 Task: Create a due date automation trigger when advanced on, on the wednesday of the week before a card is due add basic without the blue label at 11:00 AM.
Action: Mouse moved to (1253, 94)
Screenshot: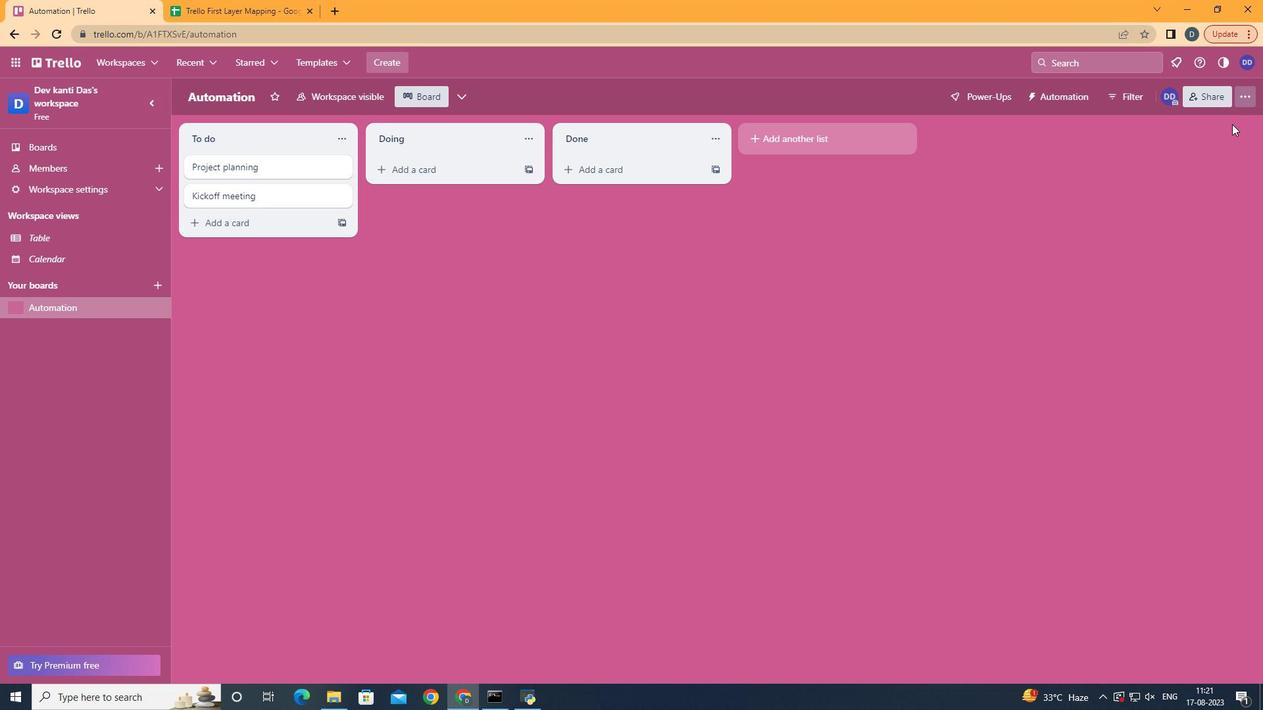 
Action: Mouse pressed left at (1253, 94)
Screenshot: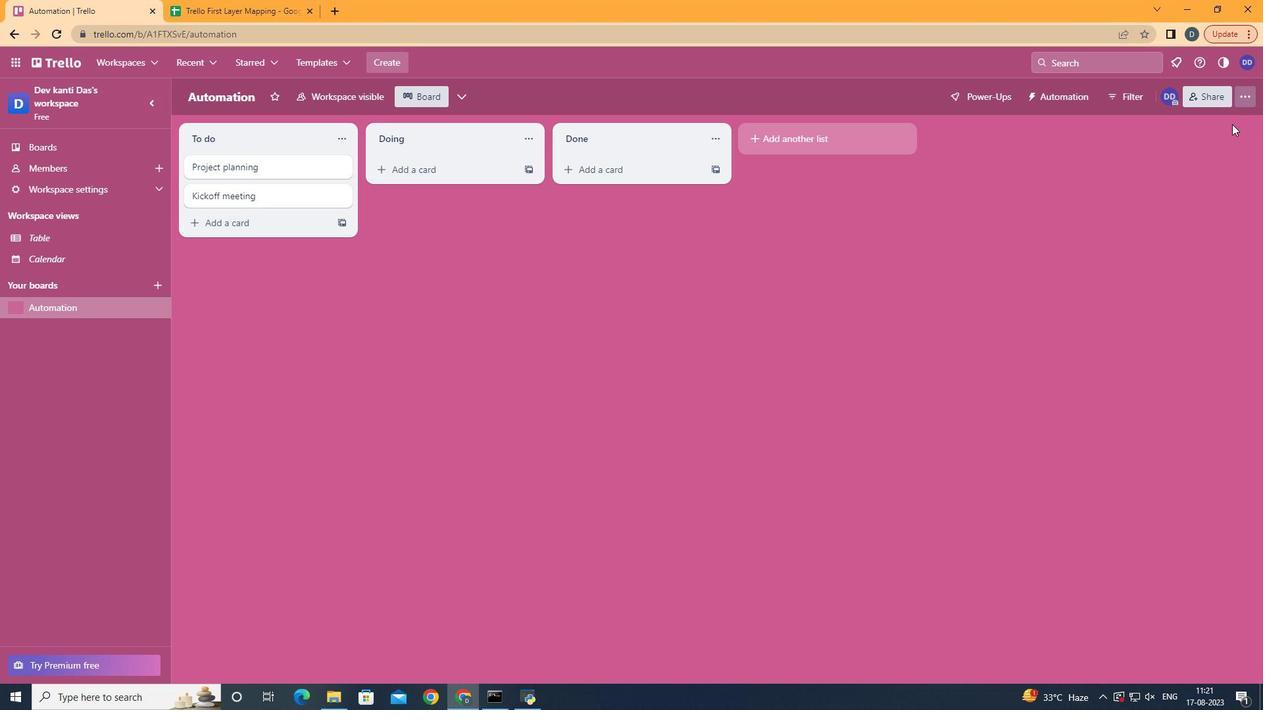 
Action: Mouse moved to (1169, 275)
Screenshot: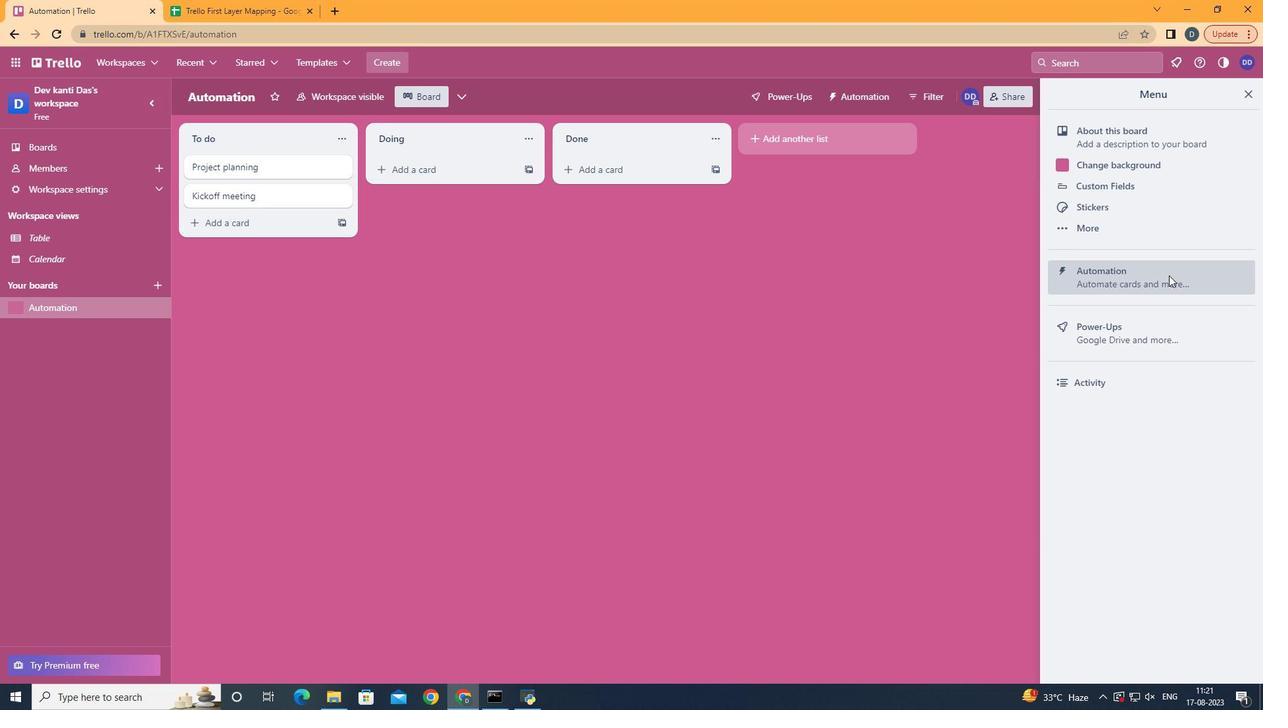 
Action: Mouse pressed left at (1169, 275)
Screenshot: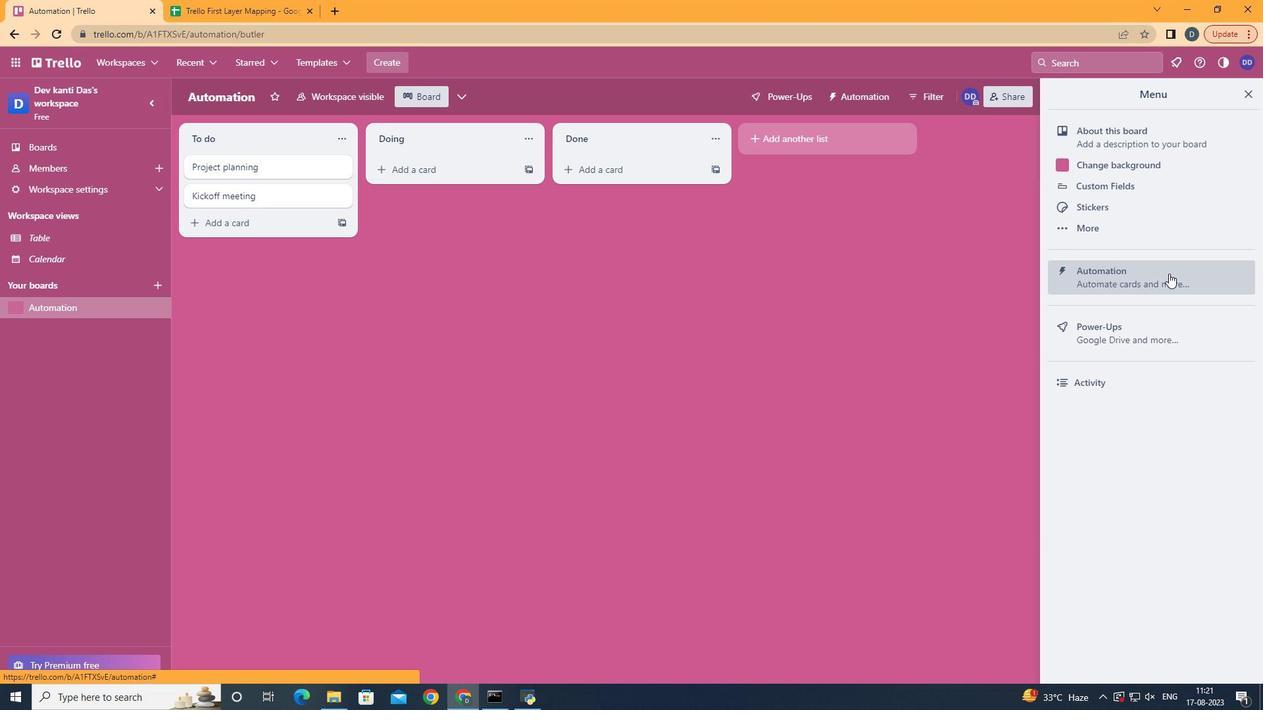 
Action: Mouse moved to (244, 267)
Screenshot: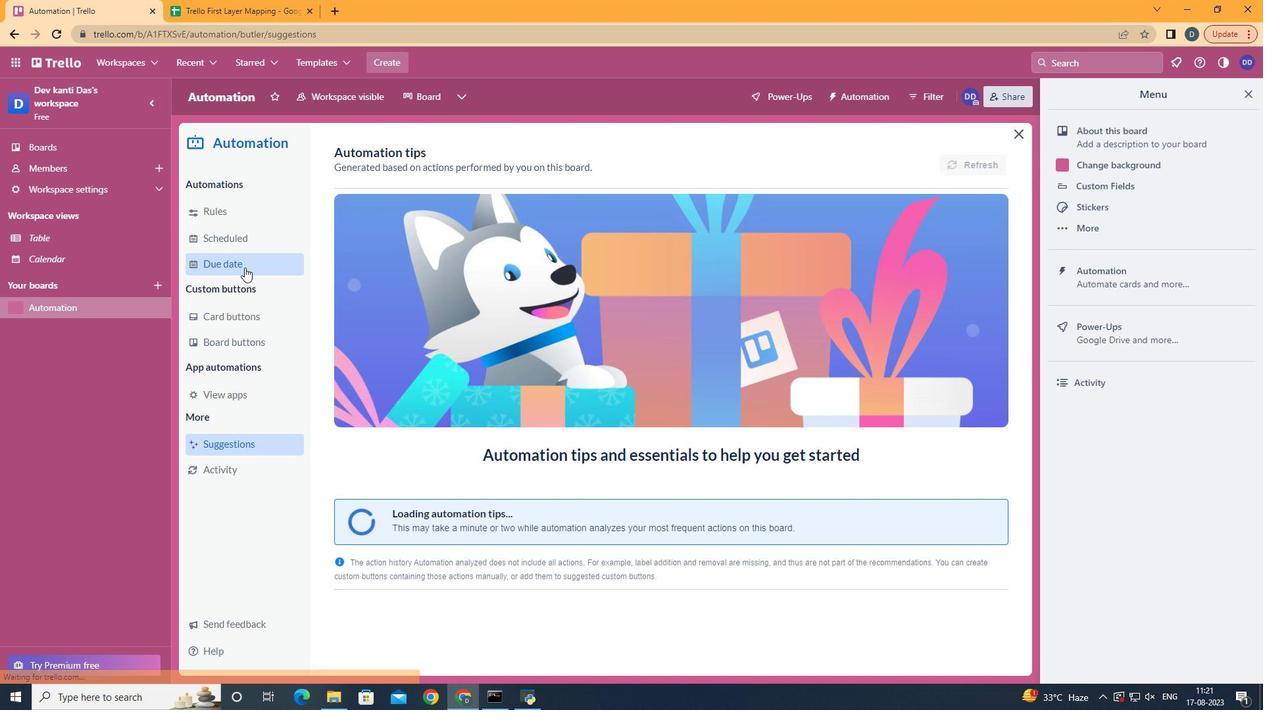 
Action: Mouse pressed left at (244, 267)
Screenshot: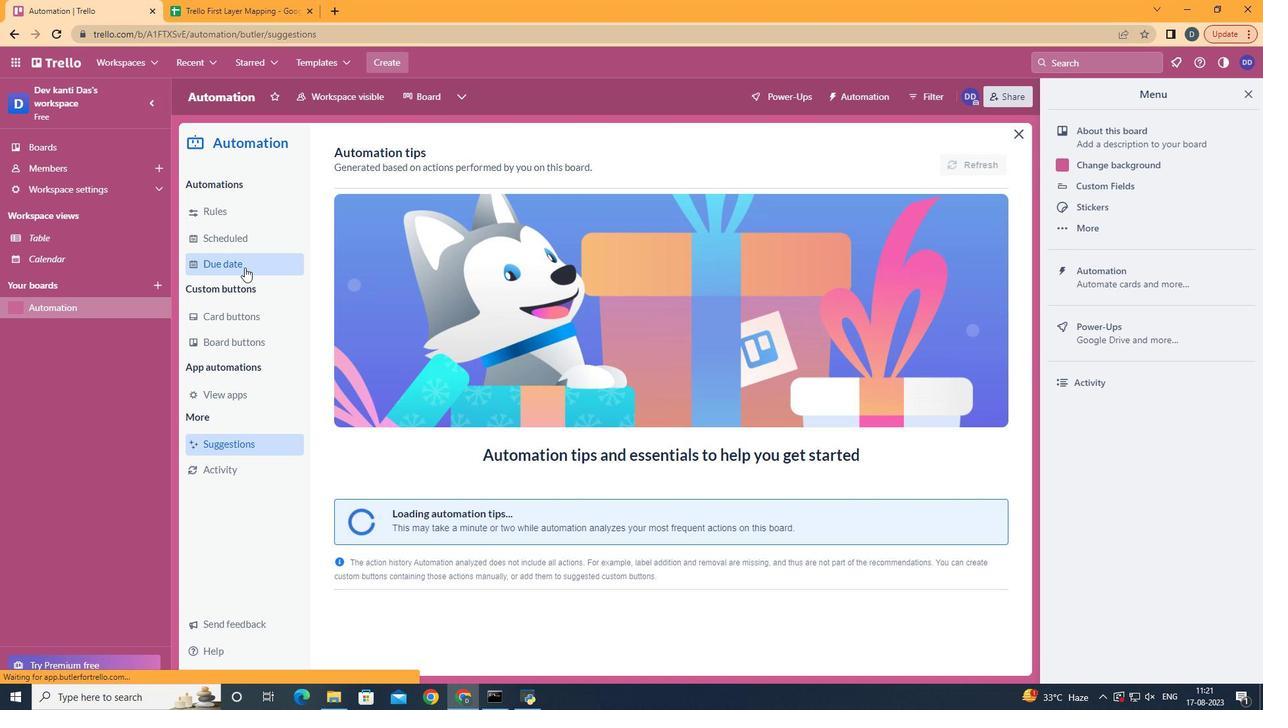 
Action: Mouse moved to (926, 148)
Screenshot: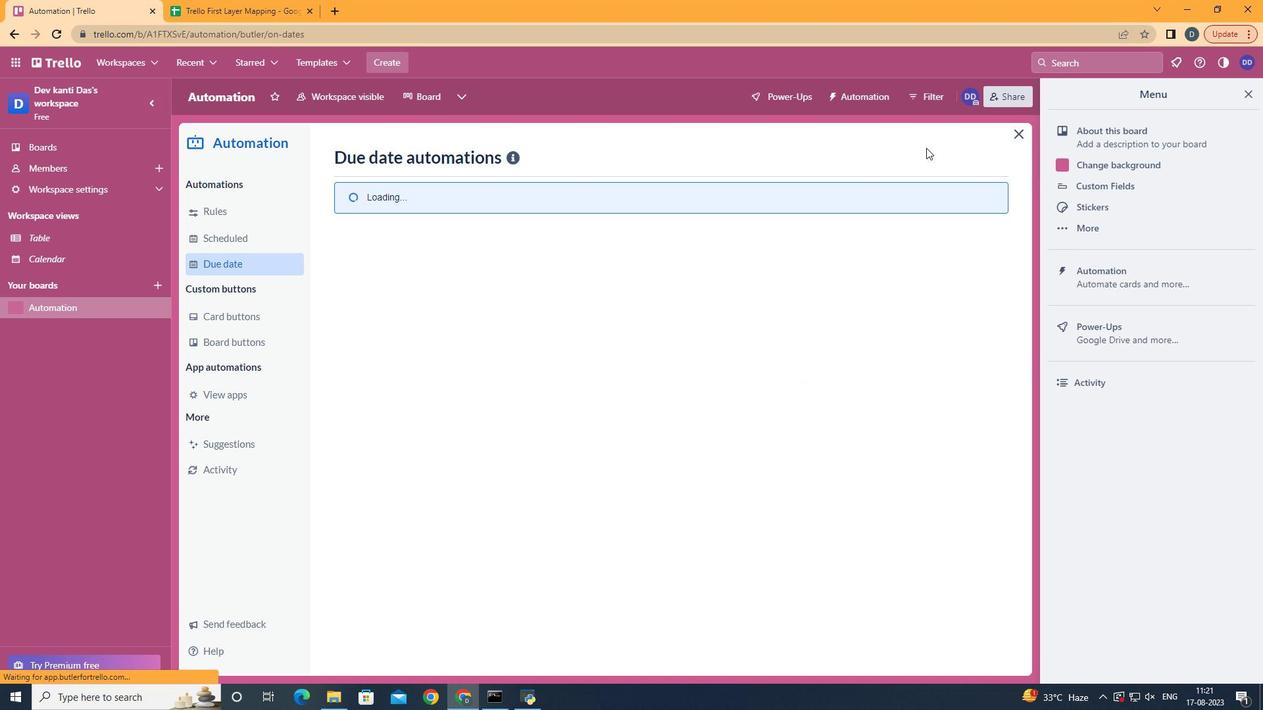 
Action: Mouse pressed left at (926, 148)
Screenshot: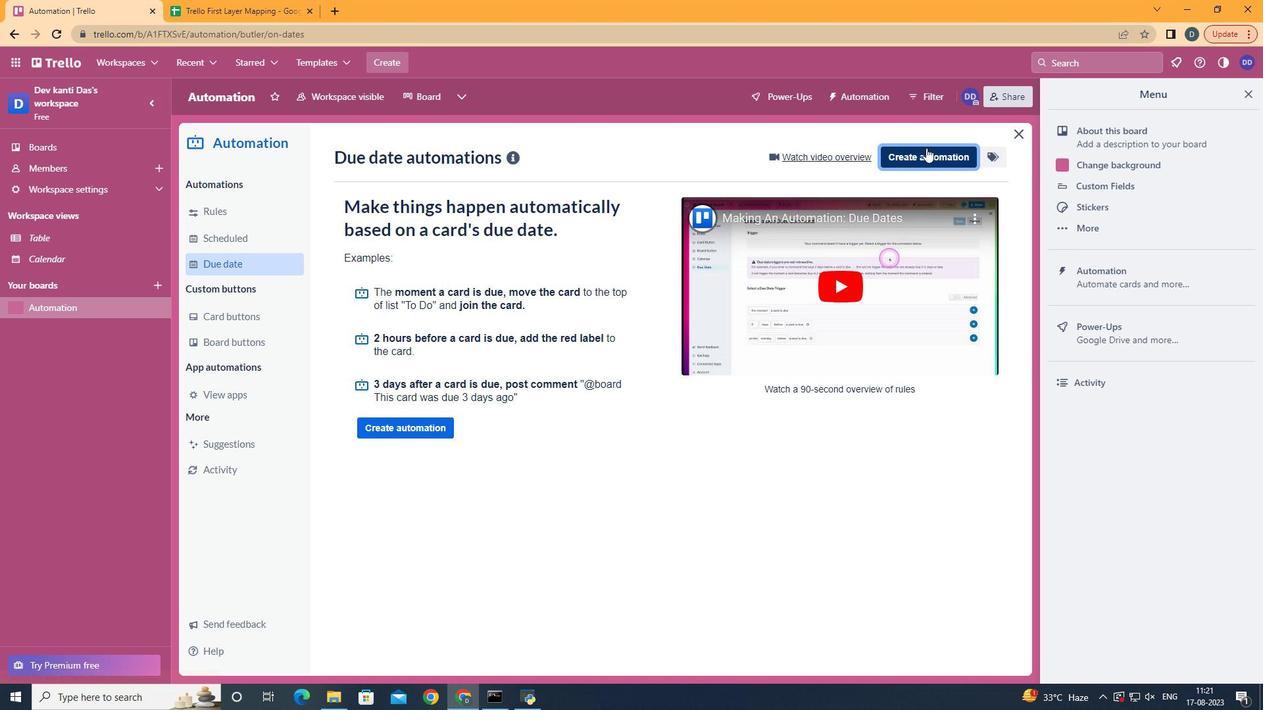 
Action: Mouse moved to (706, 279)
Screenshot: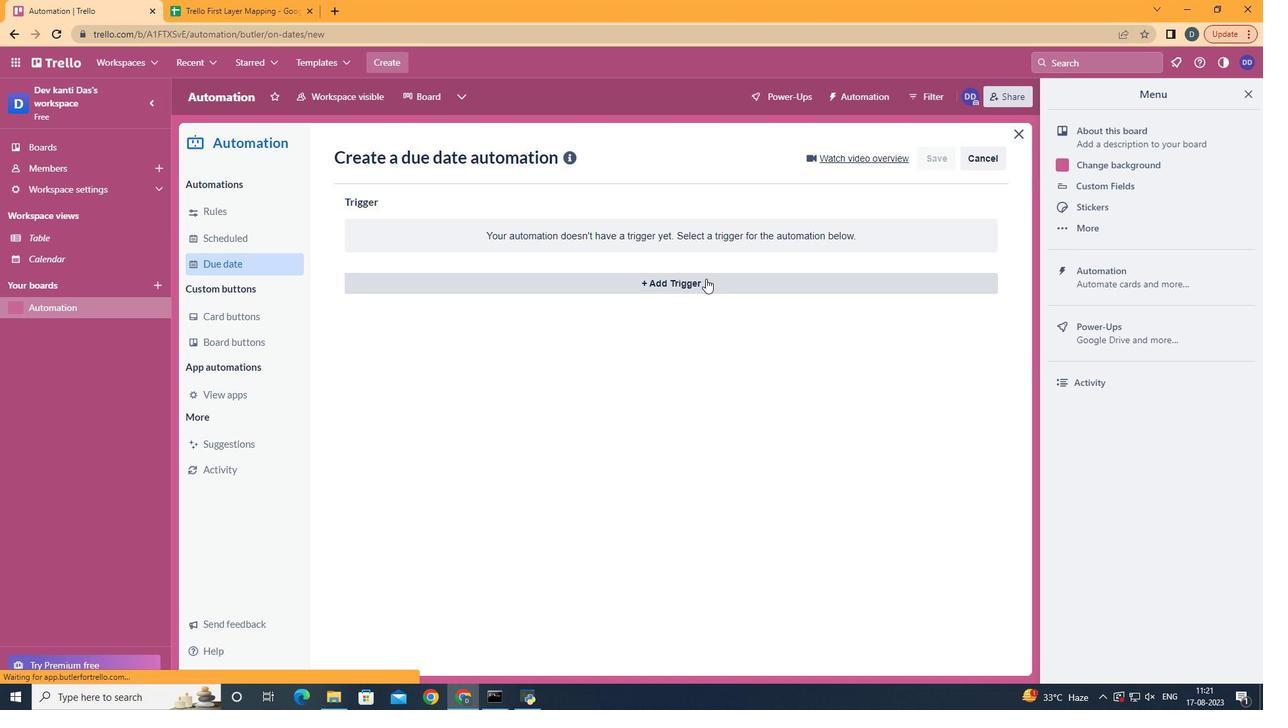 
Action: Mouse pressed left at (706, 279)
Screenshot: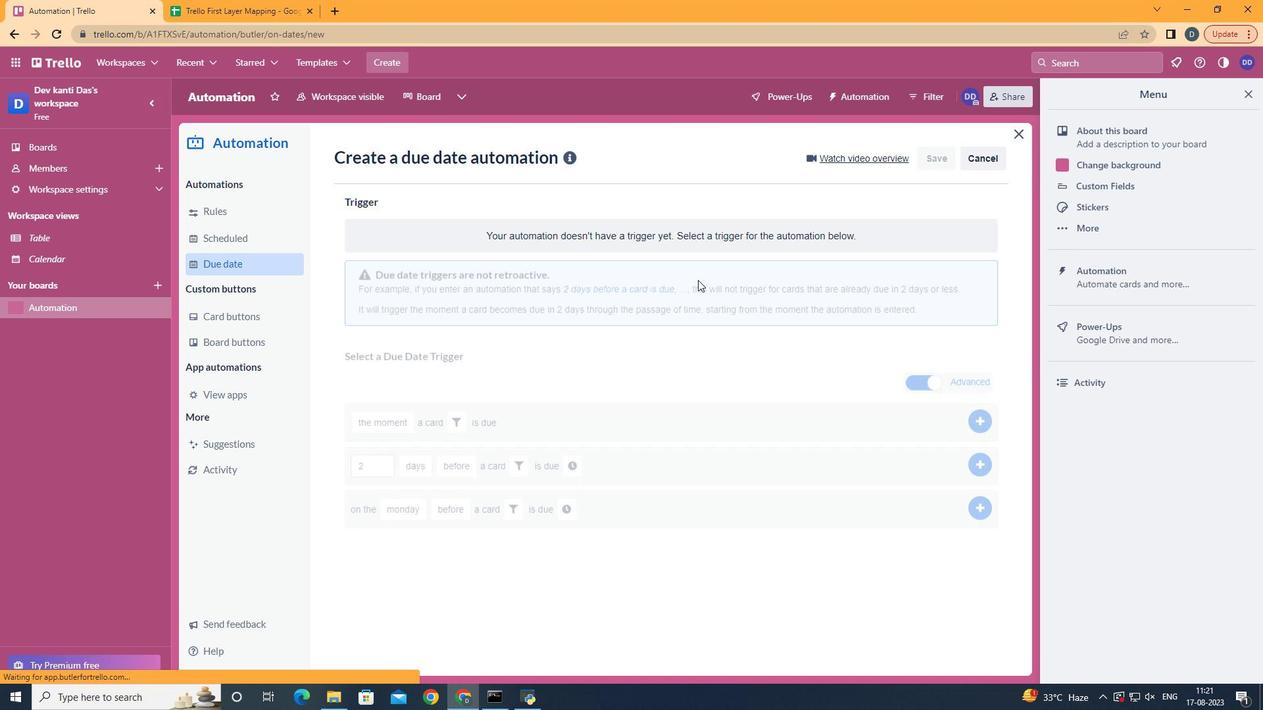 
Action: Mouse moved to (424, 402)
Screenshot: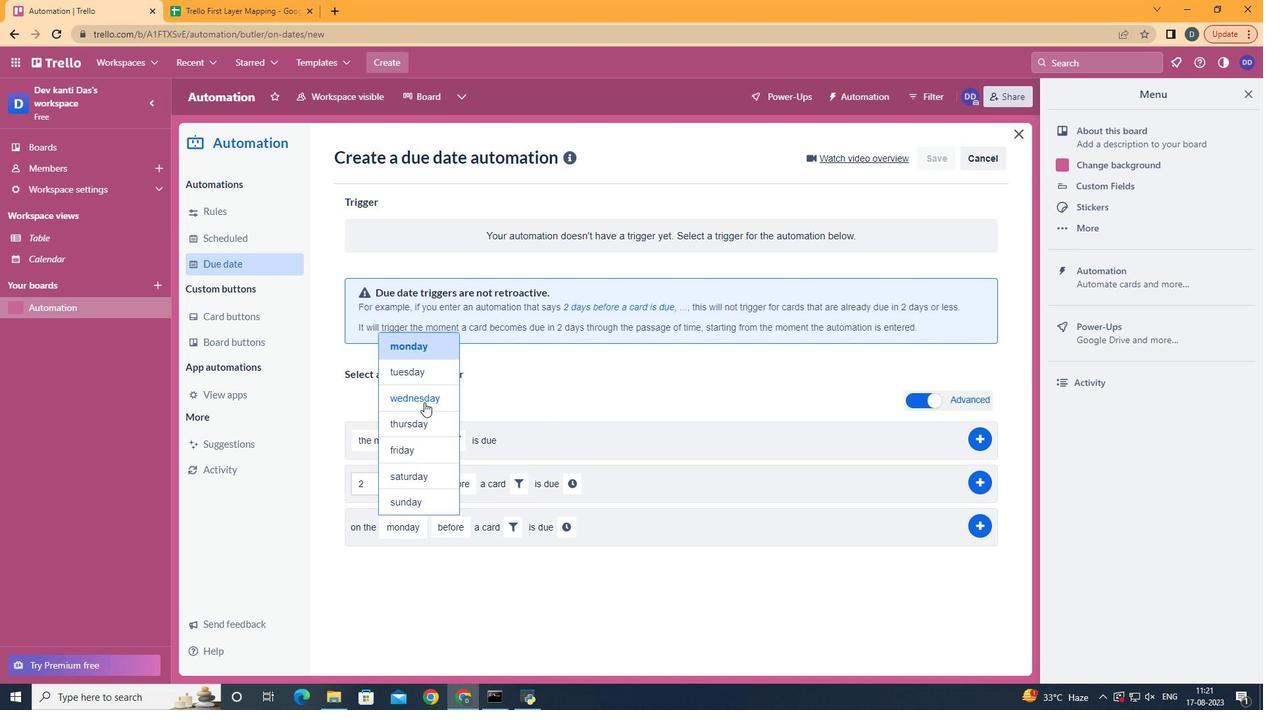 
Action: Mouse pressed left at (424, 402)
Screenshot: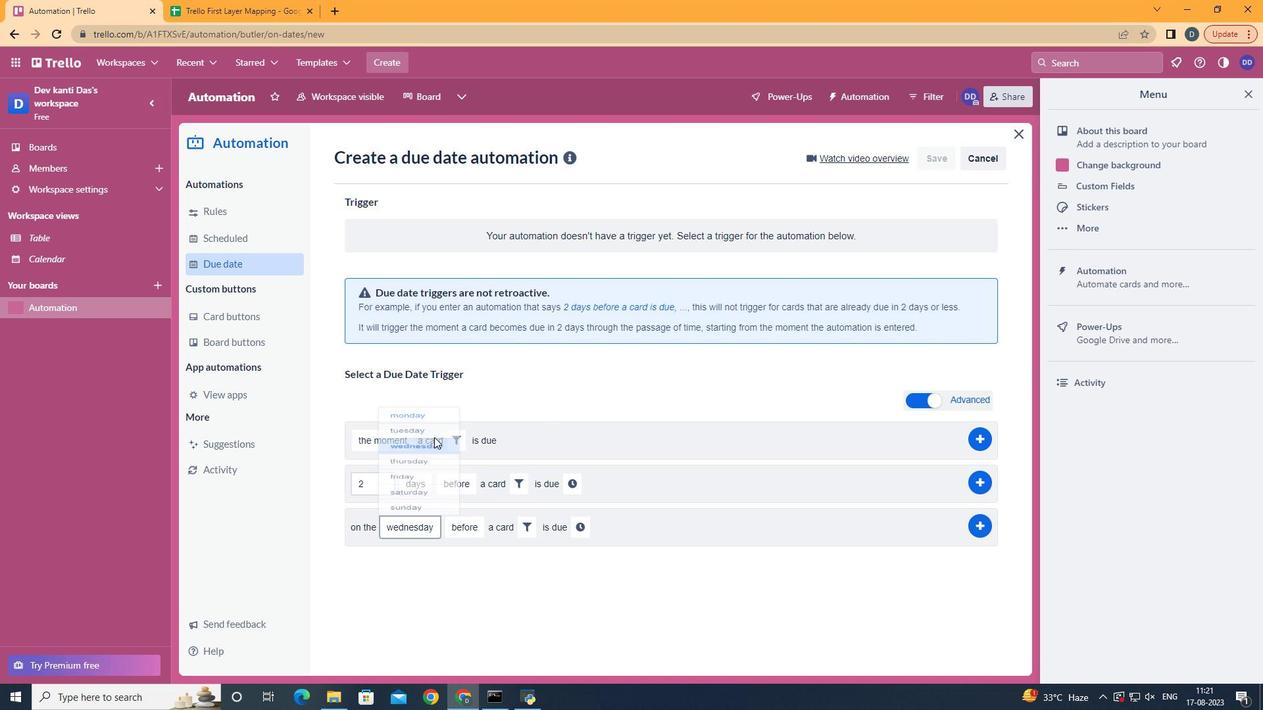 
Action: Mouse moved to (477, 631)
Screenshot: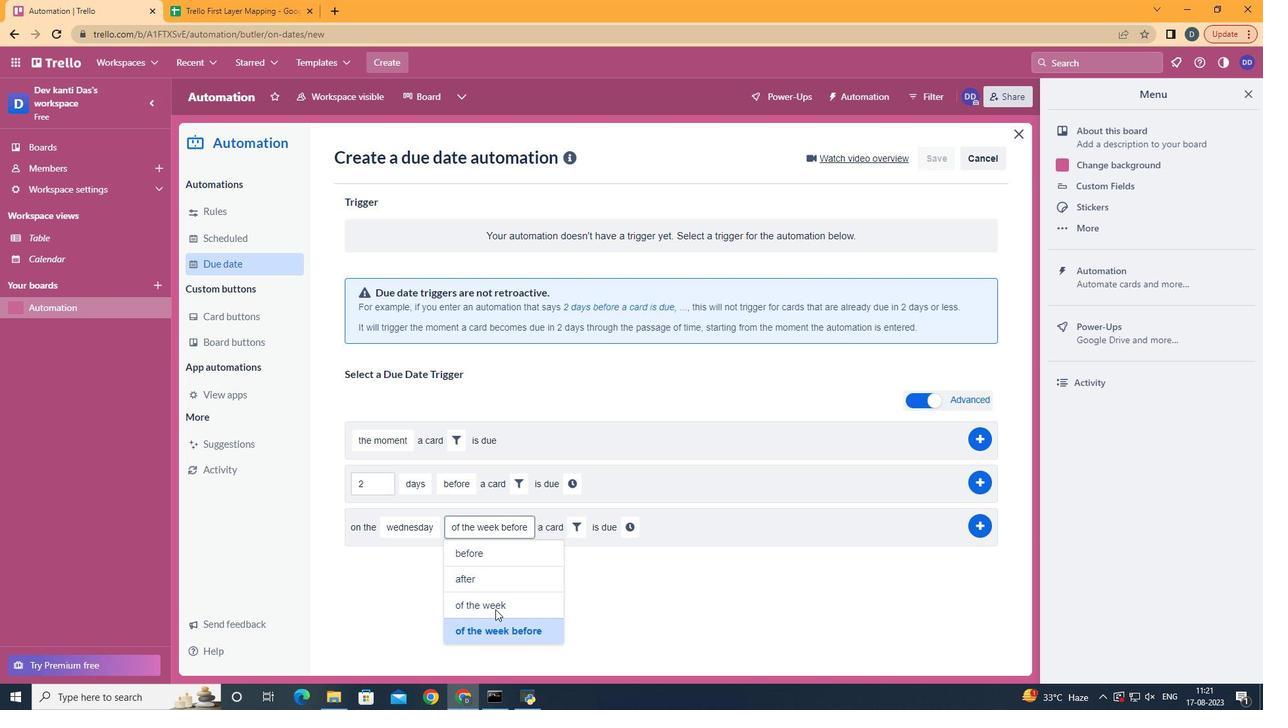 
Action: Mouse pressed left at (477, 631)
Screenshot: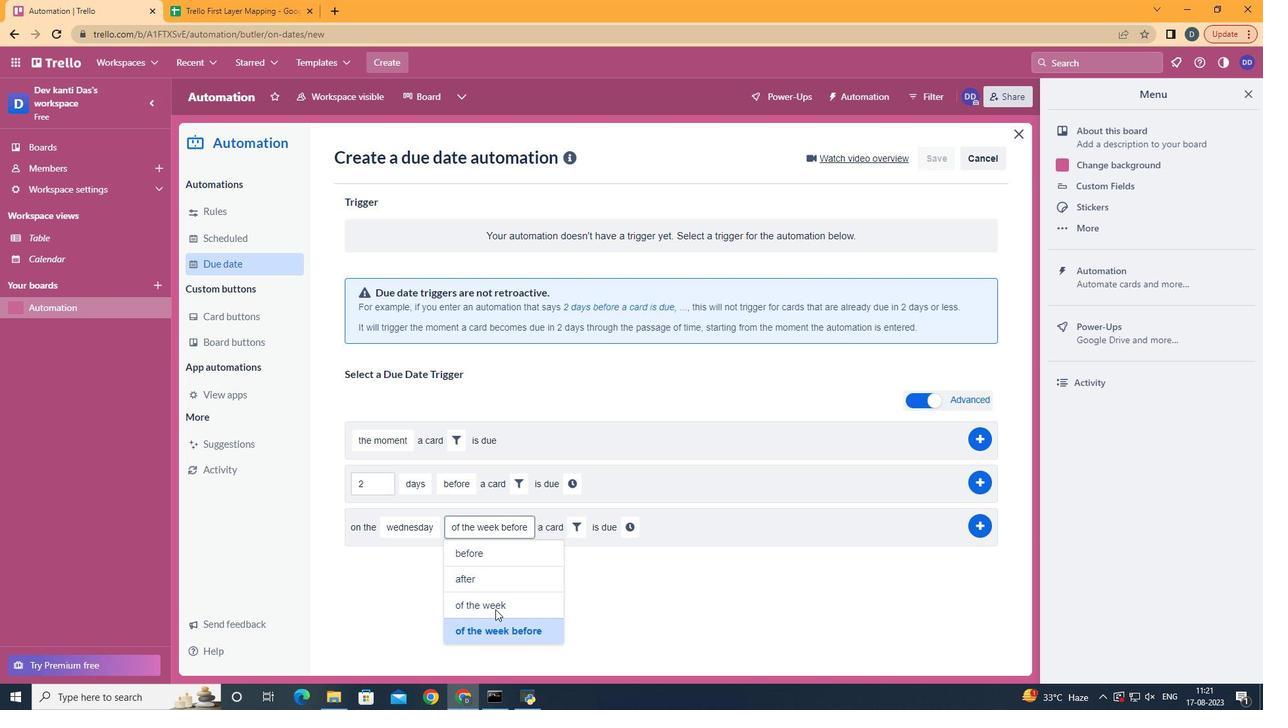 
Action: Mouse moved to (569, 537)
Screenshot: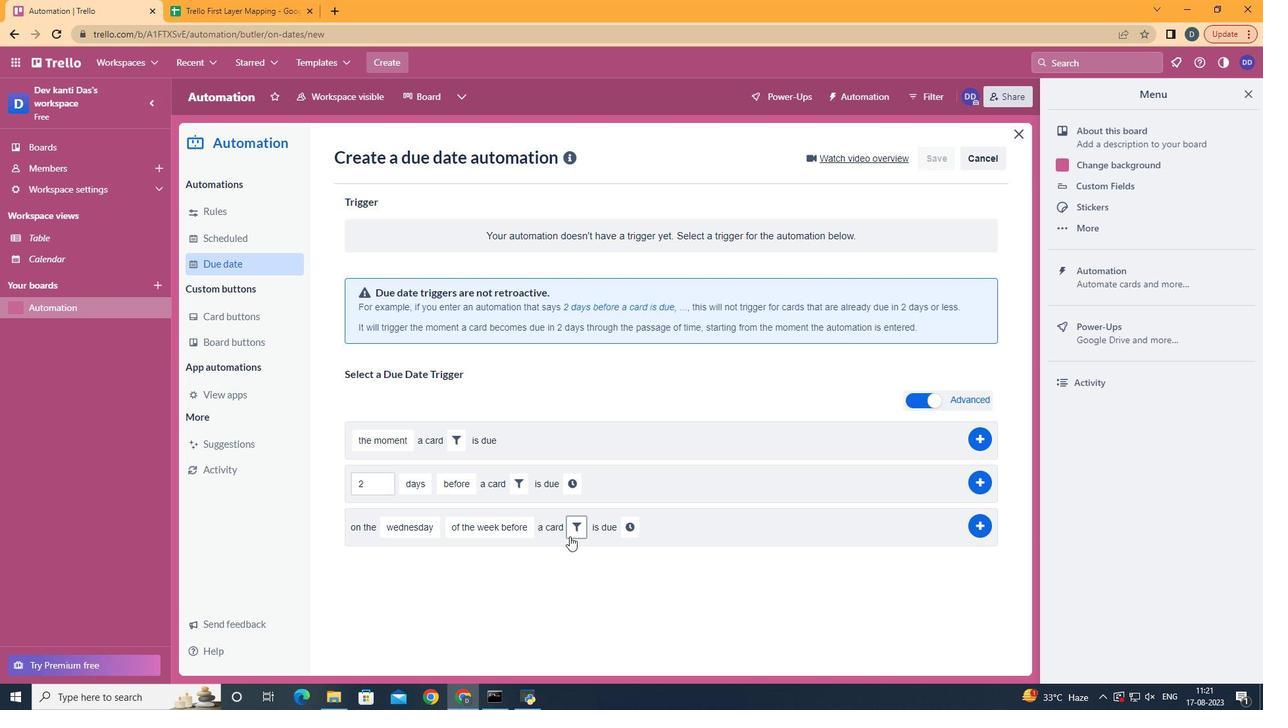 
Action: Mouse pressed left at (569, 537)
Screenshot: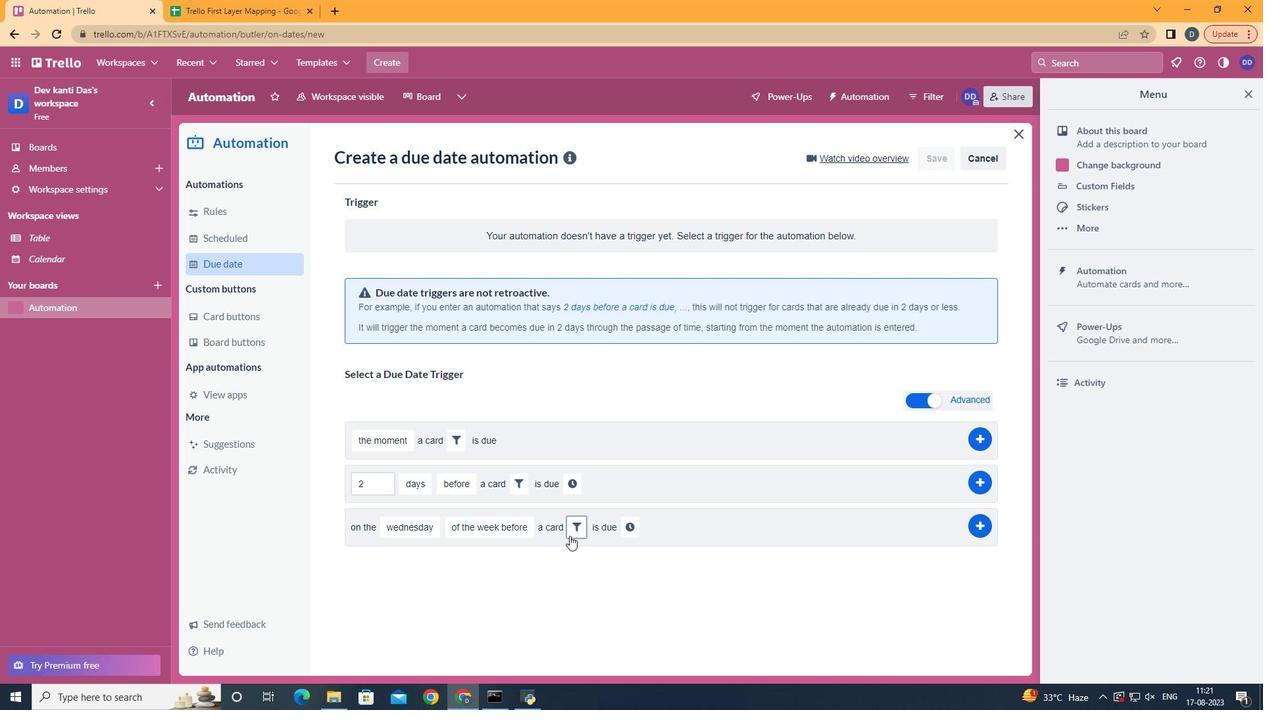 
Action: Mouse moved to (695, 559)
Screenshot: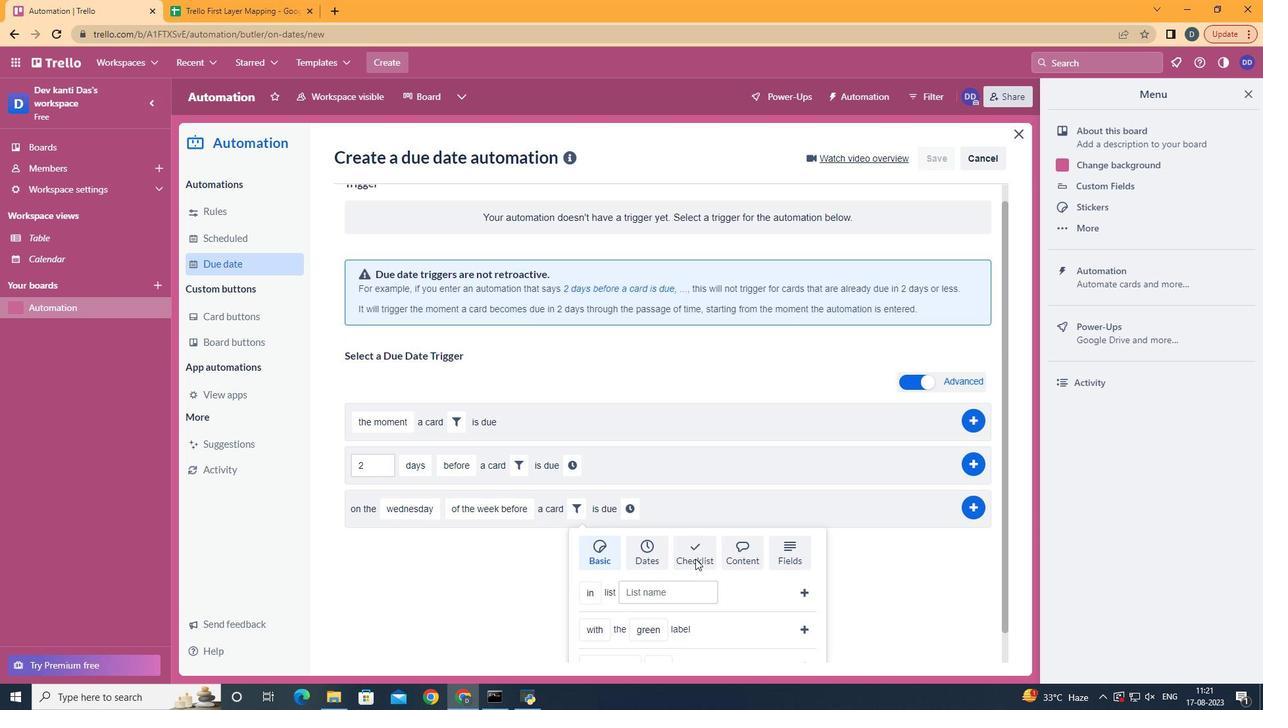 
Action: Mouse scrolled (695, 558) with delta (0, 0)
Screenshot: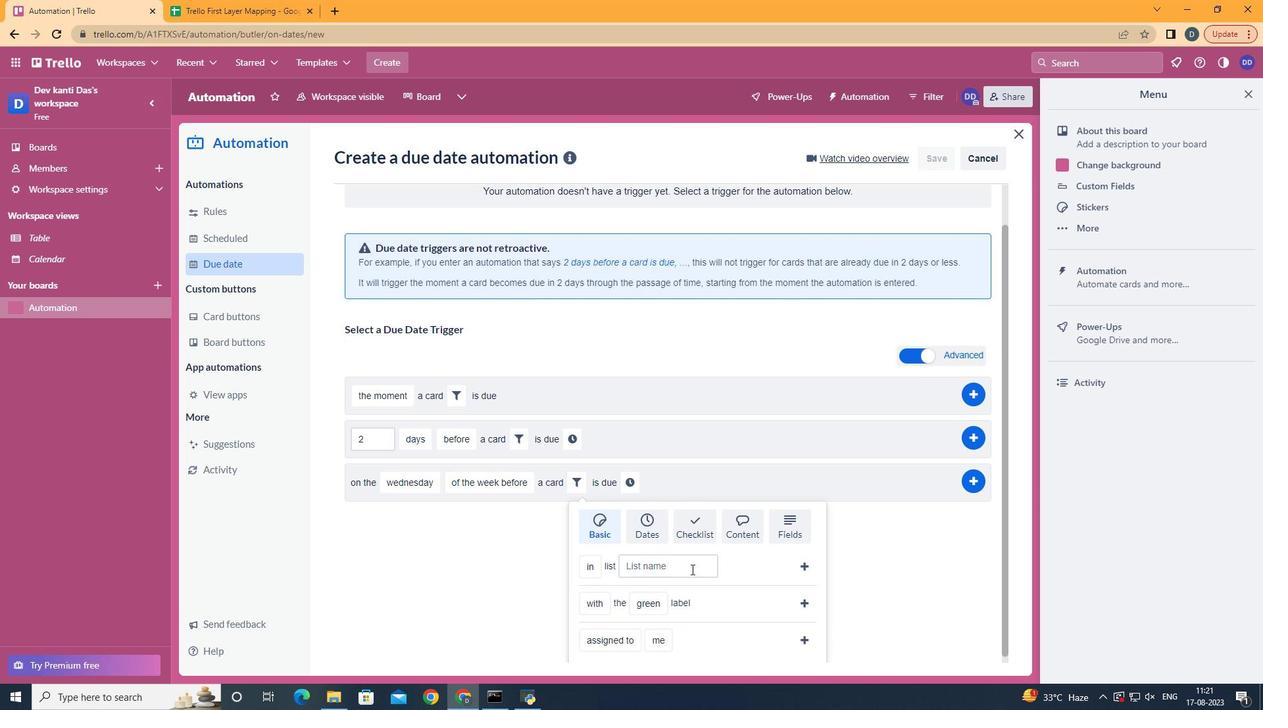 
Action: Mouse scrolled (695, 558) with delta (0, 0)
Screenshot: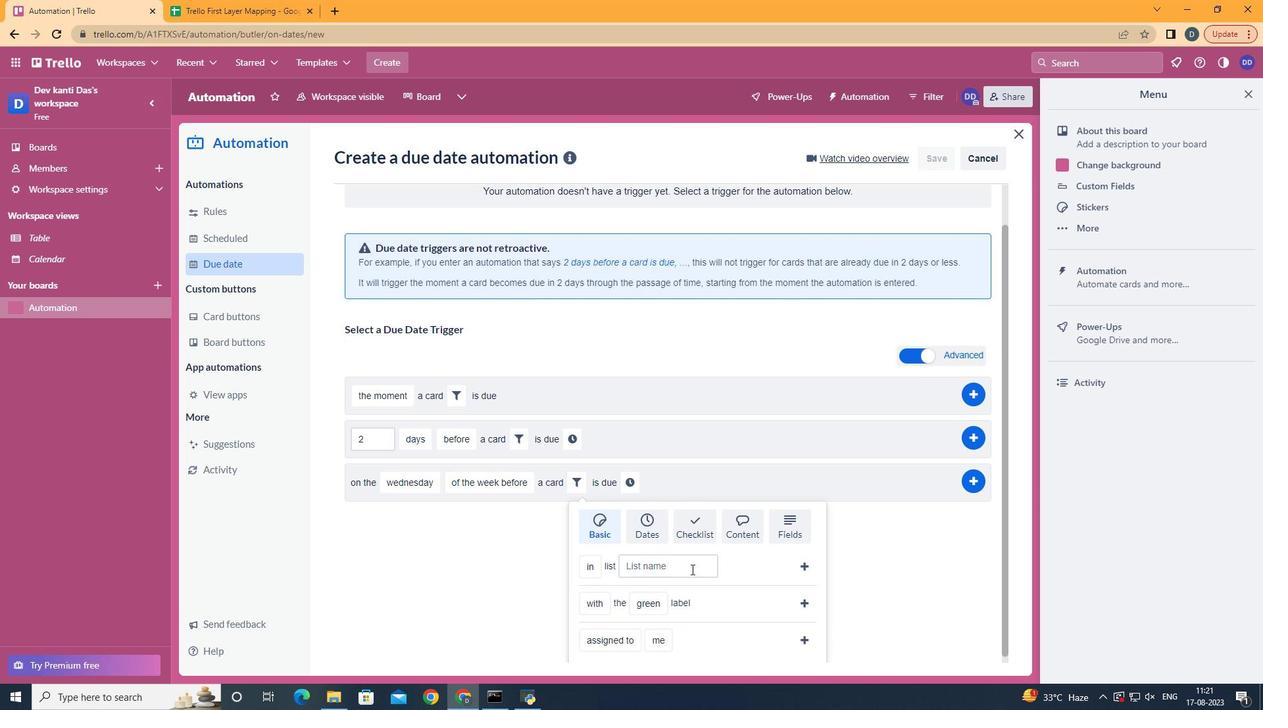 
Action: Mouse scrolled (695, 558) with delta (0, 0)
Screenshot: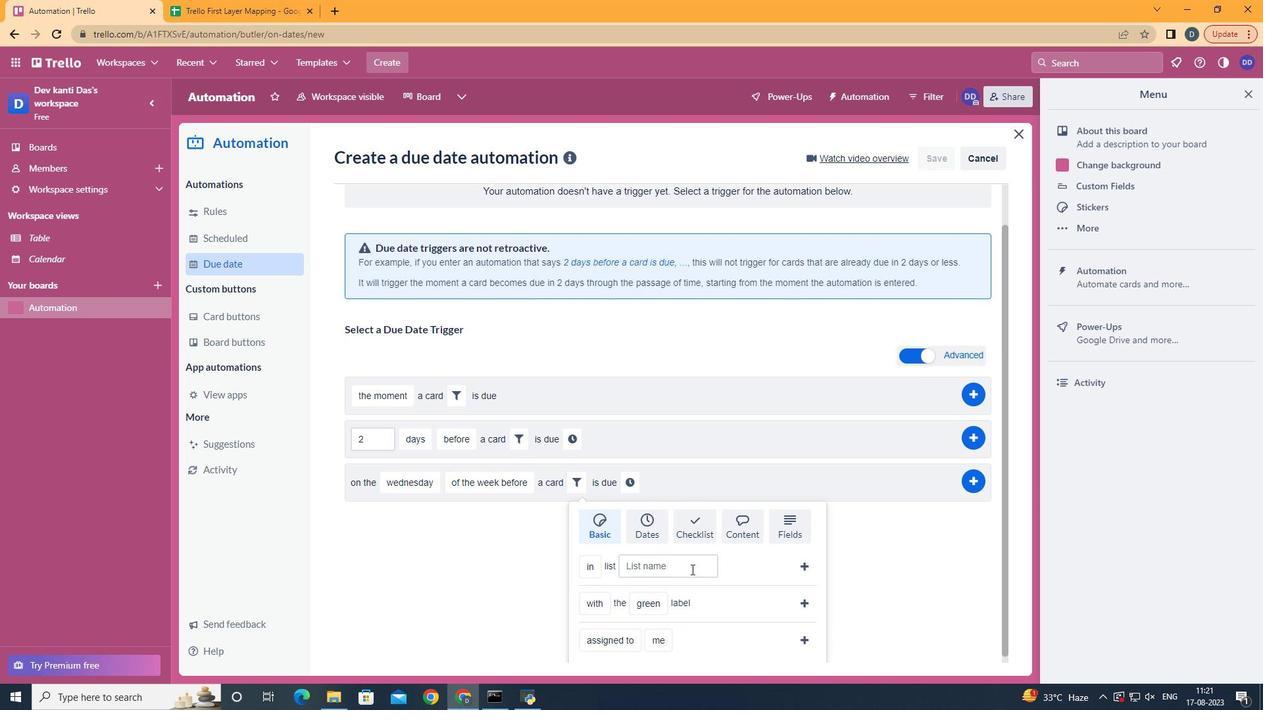 
Action: Mouse scrolled (695, 558) with delta (0, 0)
Screenshot: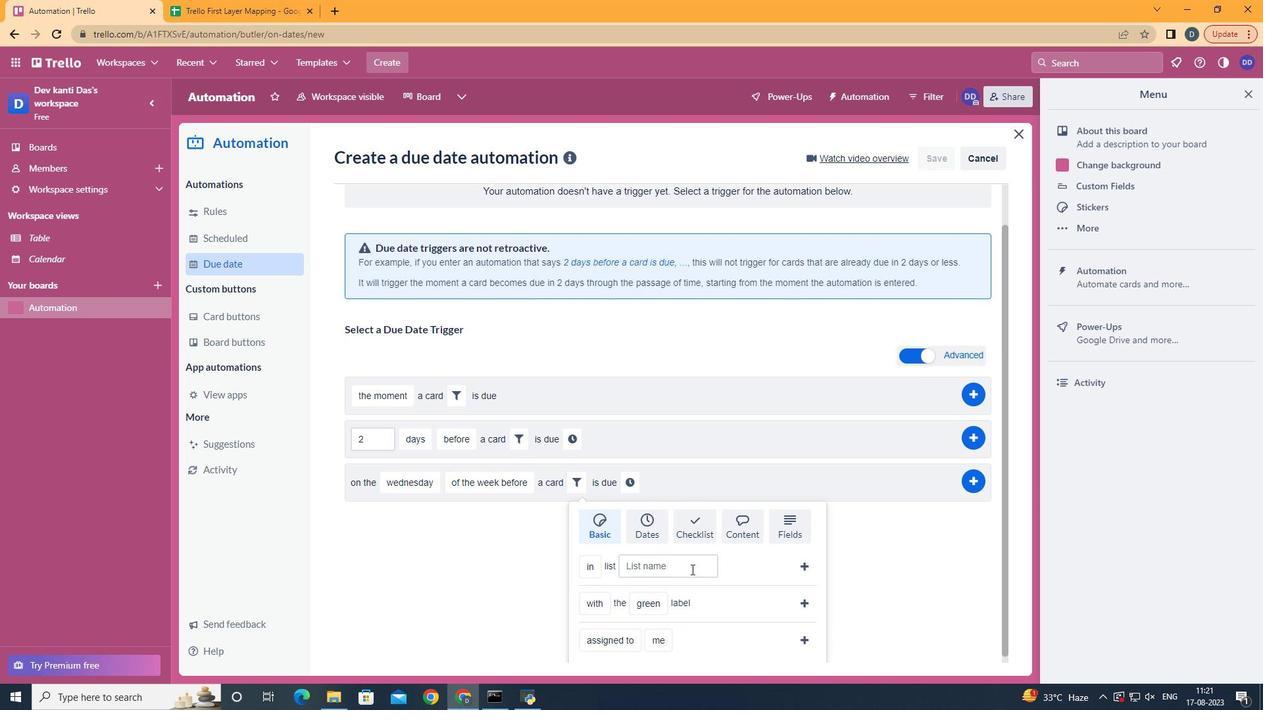 
Action: Mouse moved to (608, 552)
Screenshot: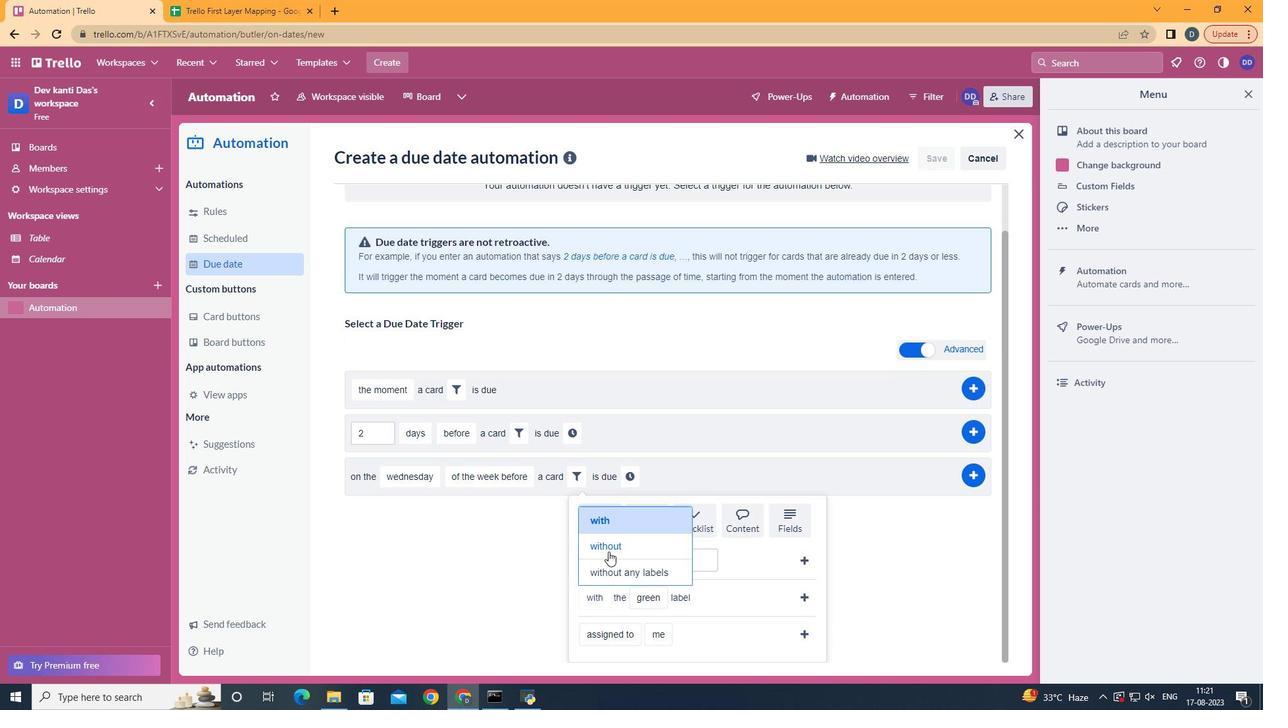 
Action: Mouse pressed left at (608, 552)
Screenshot: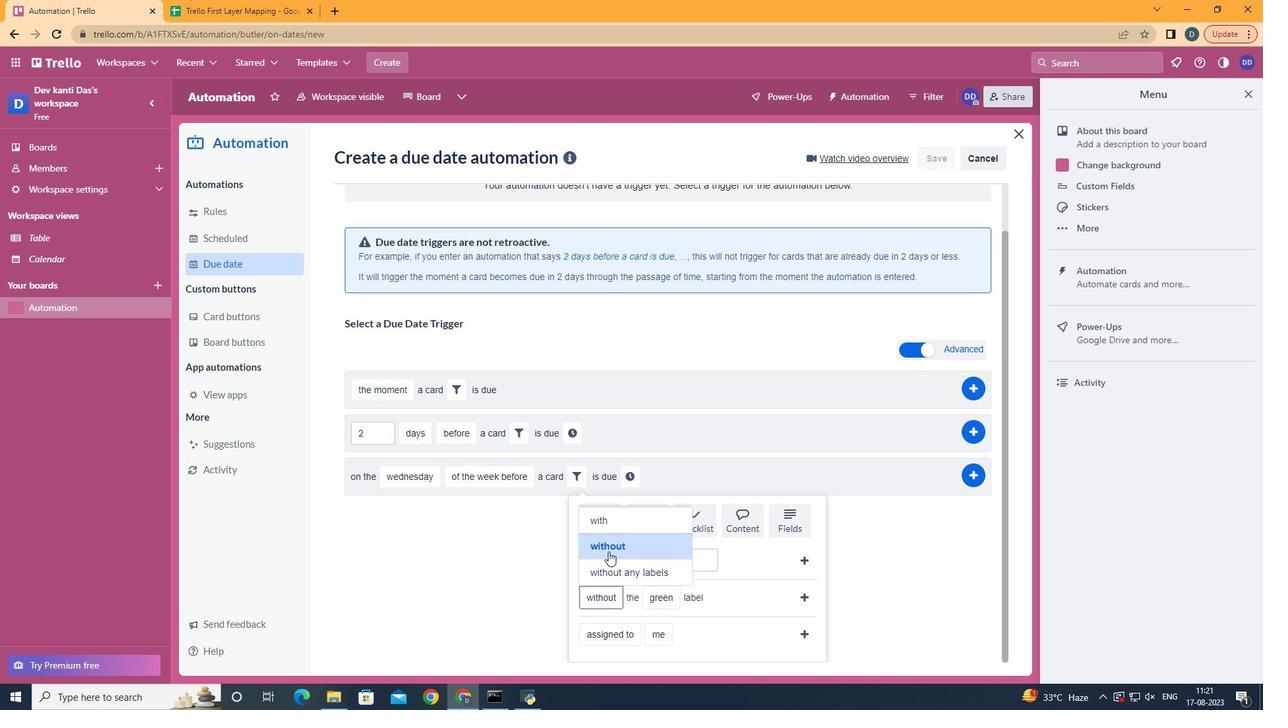 
Action: Mouse moved to (669, 562)
Screenshot: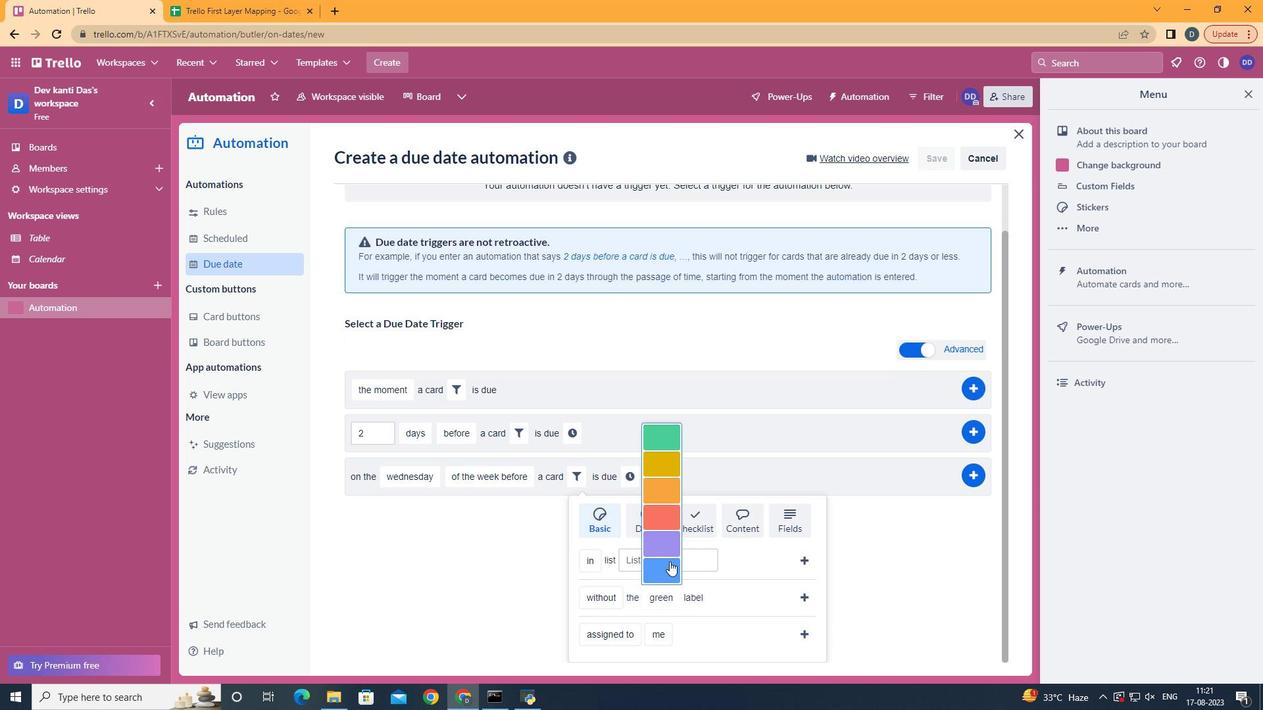 
Action: Mouse pressed left at (669, 562)
Screenshot: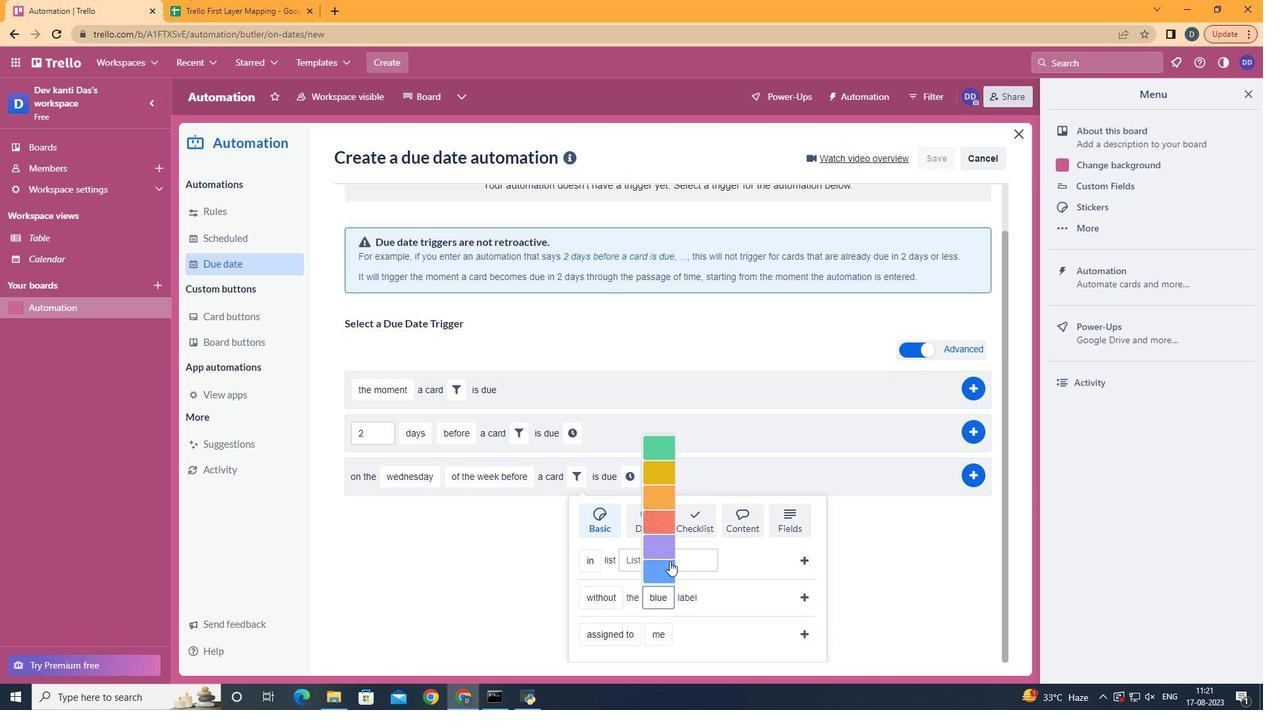 
Action: Mouse moved to (805, 594)
Screenshot: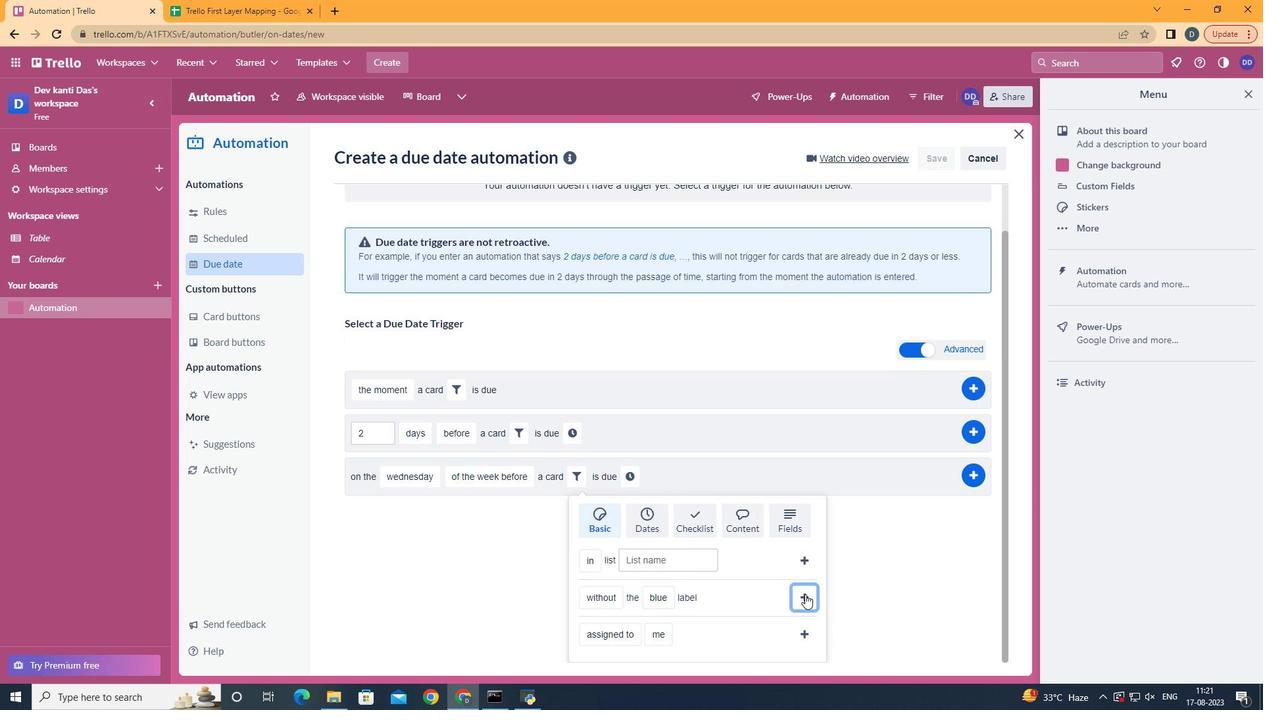 
Action: Mouse pressed left at (805, 594)
Screenshot: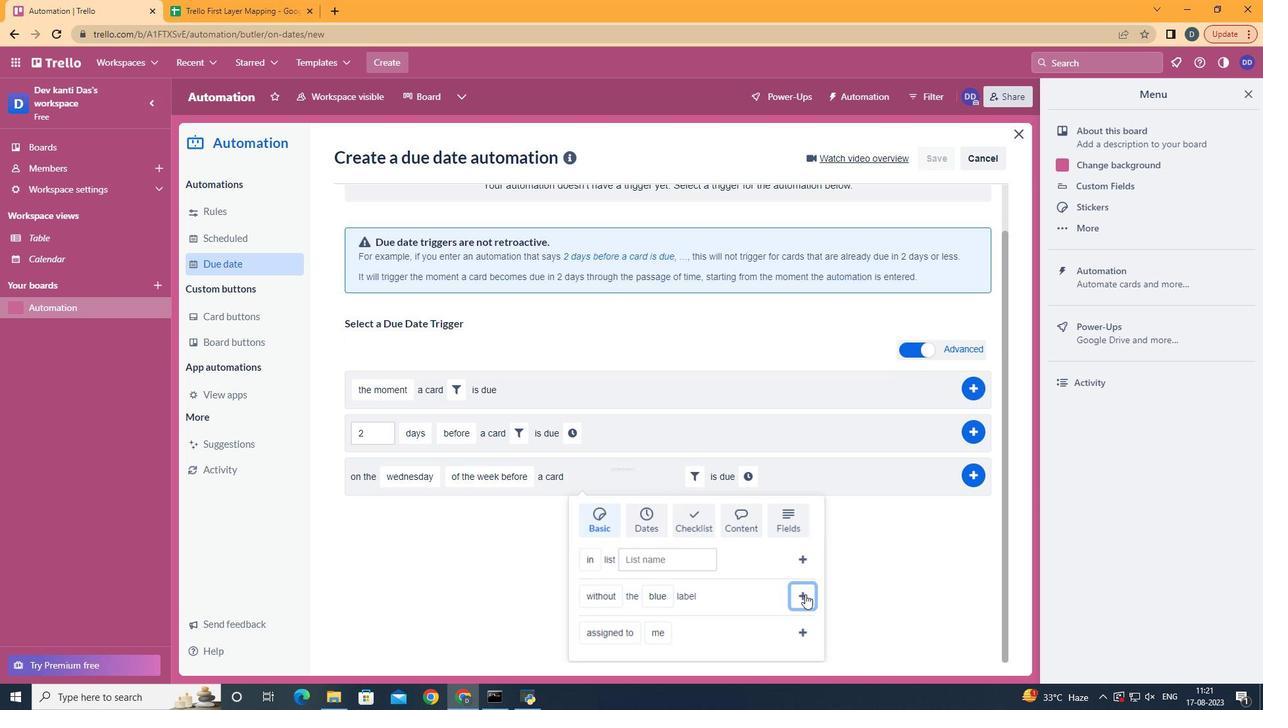 
Action: Mouse moved to (745, 523)
Screenshot: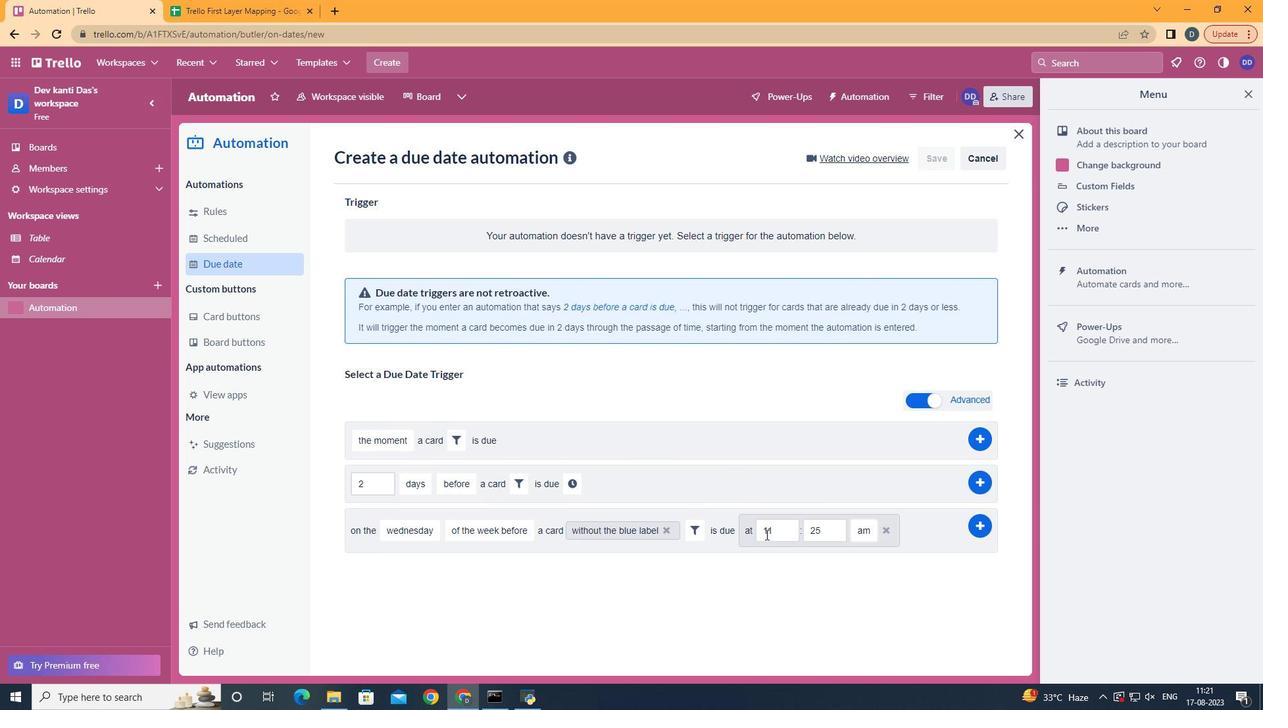
Action: Mouse pressed left at (745, 523)
Screenshot: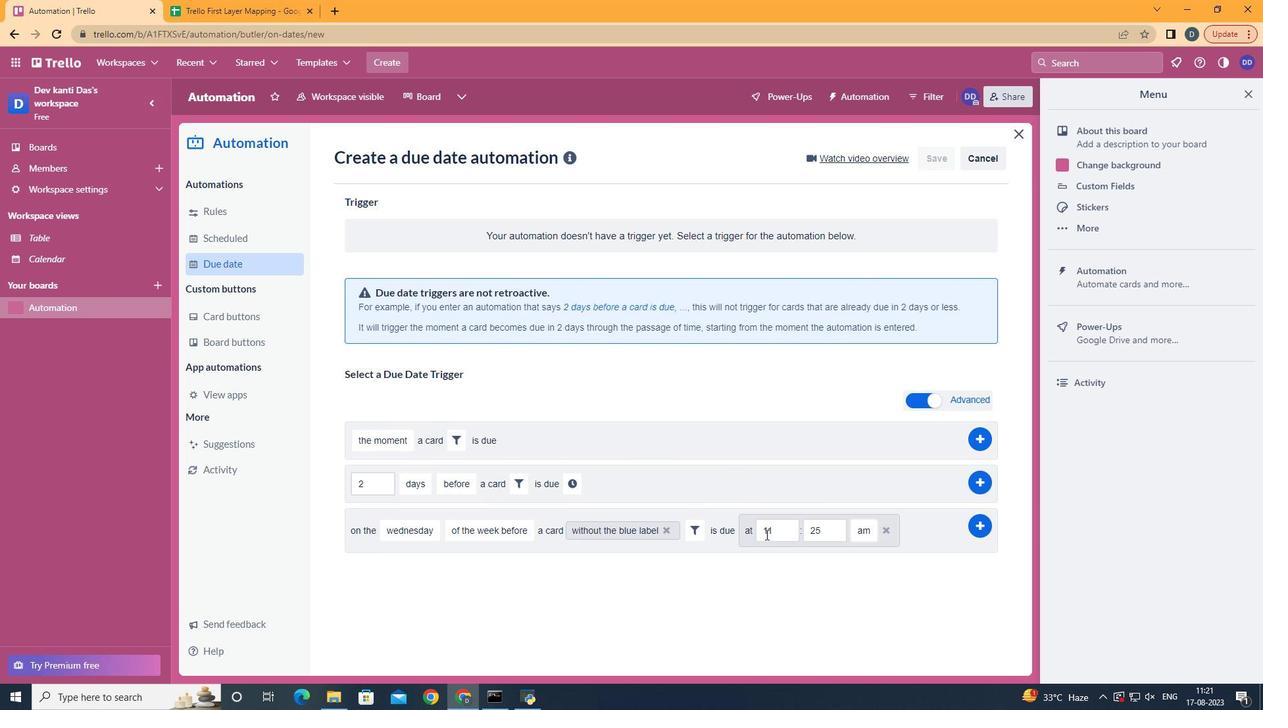 
Action: Mouse moved to (830, 534)
Screenshot: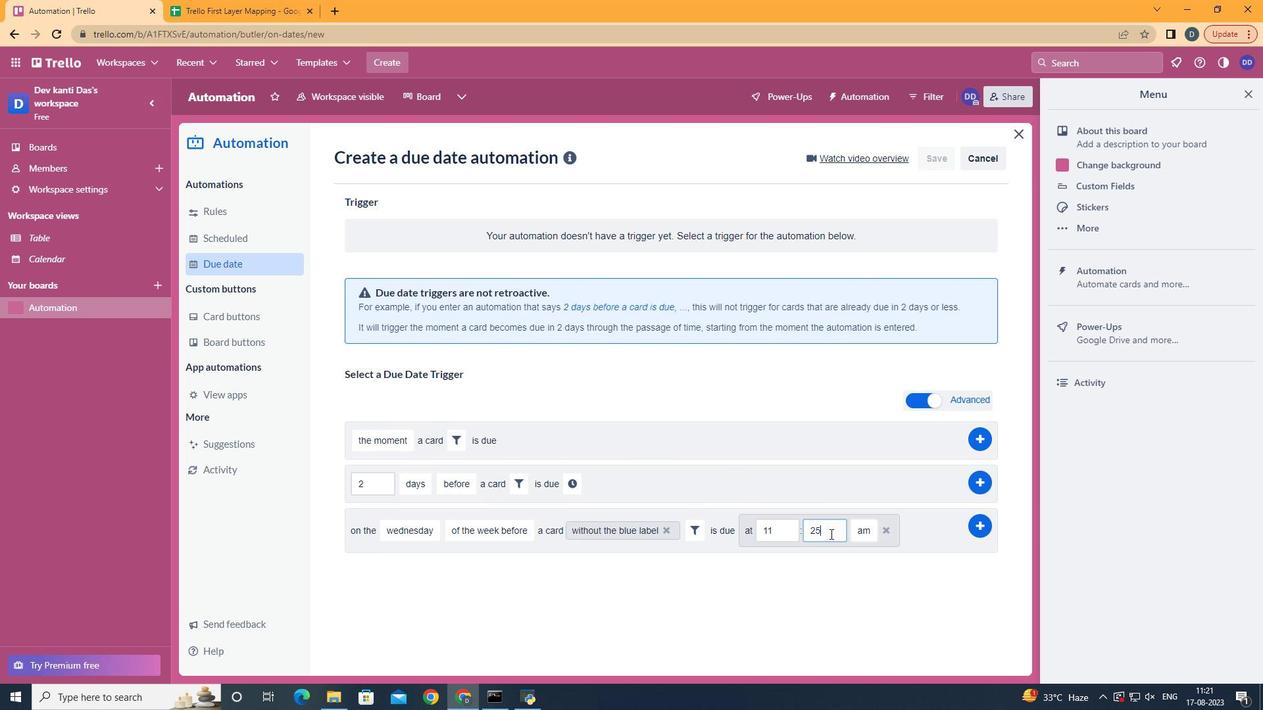 
Action: Mouse pressed left at (830, 534)
Screenshot: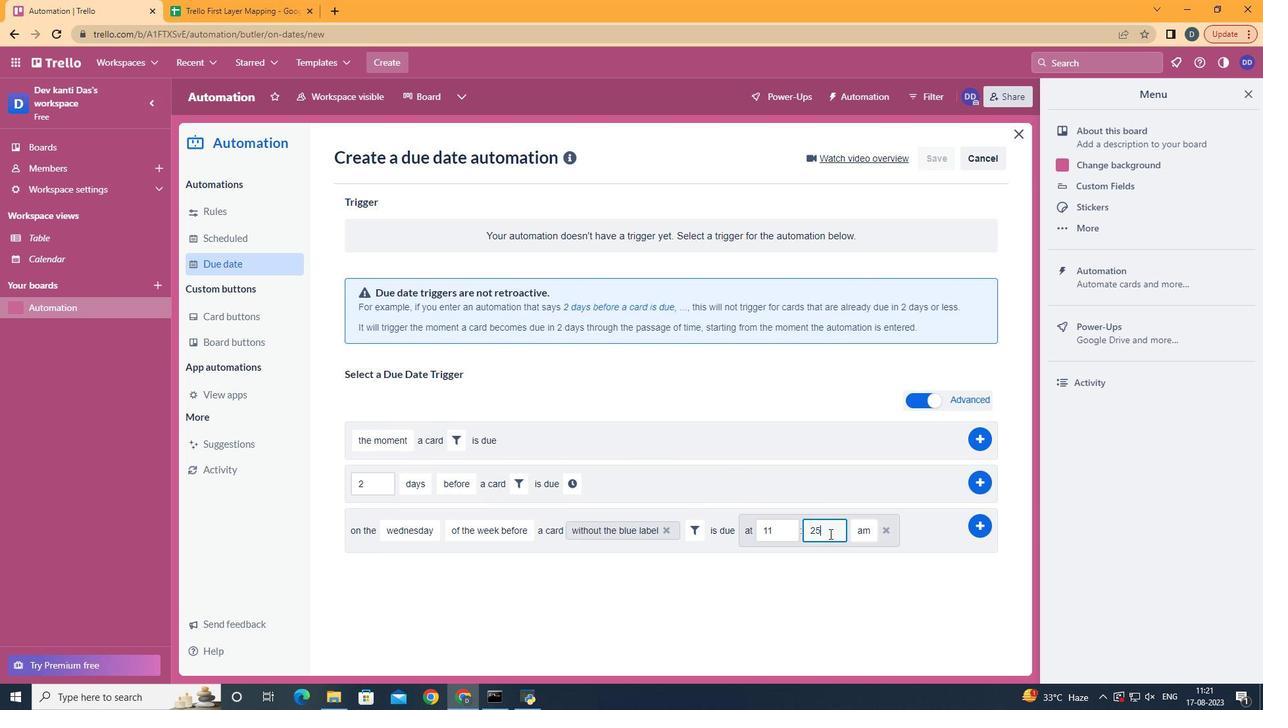 
Action: Mouse moved to (829, 534)
Screenshot: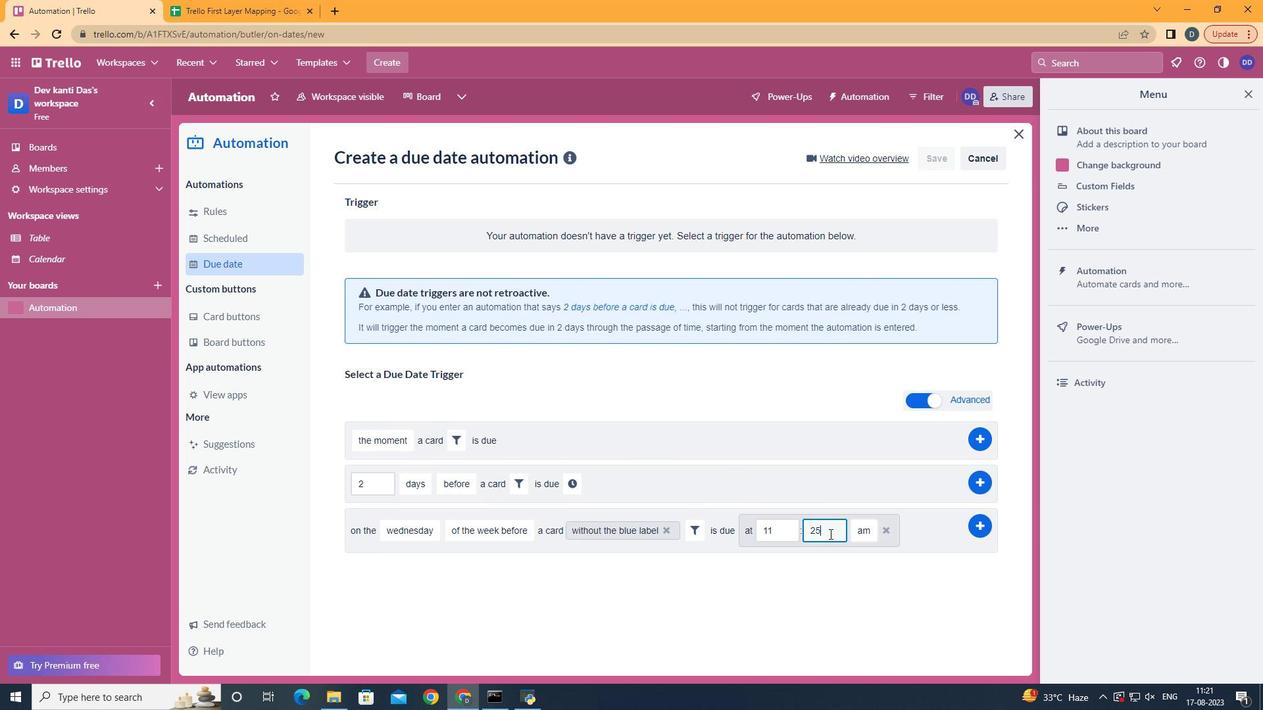 
Action: Key pressed <Key.backspace><Key.backspace>00
Screenshot: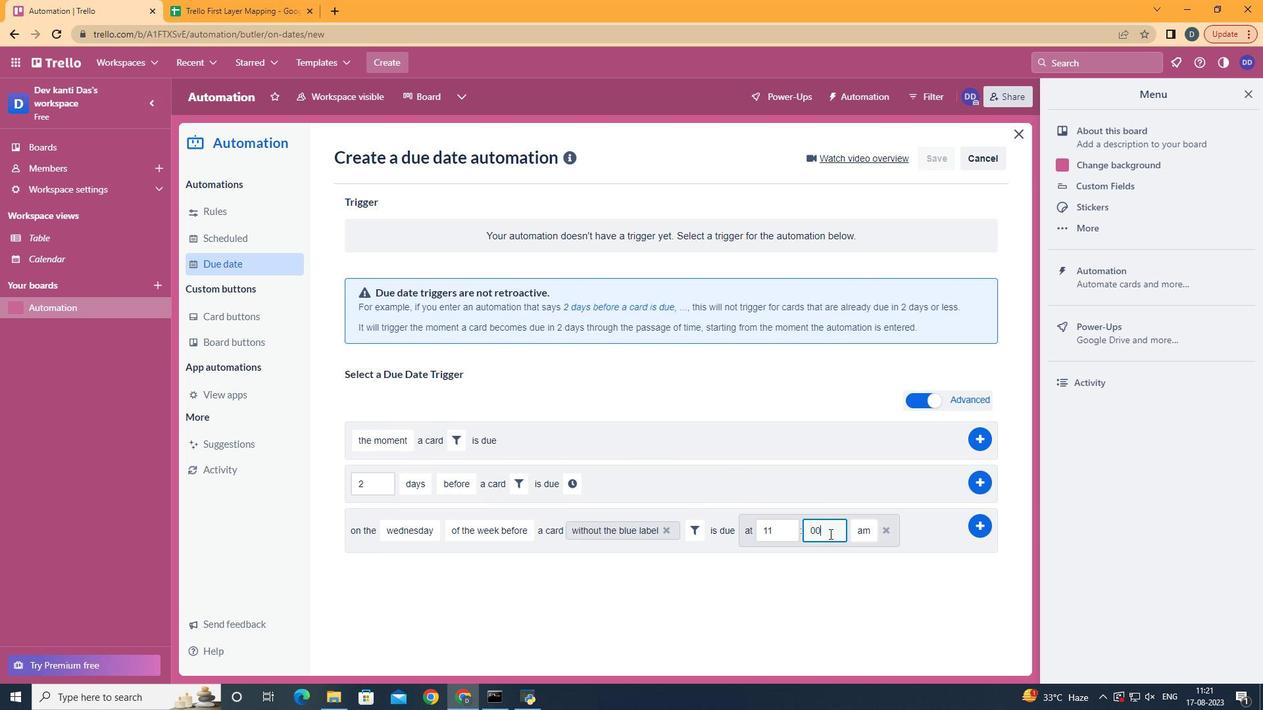 
Action: Mouse moved to (987, 520)
Screenshot: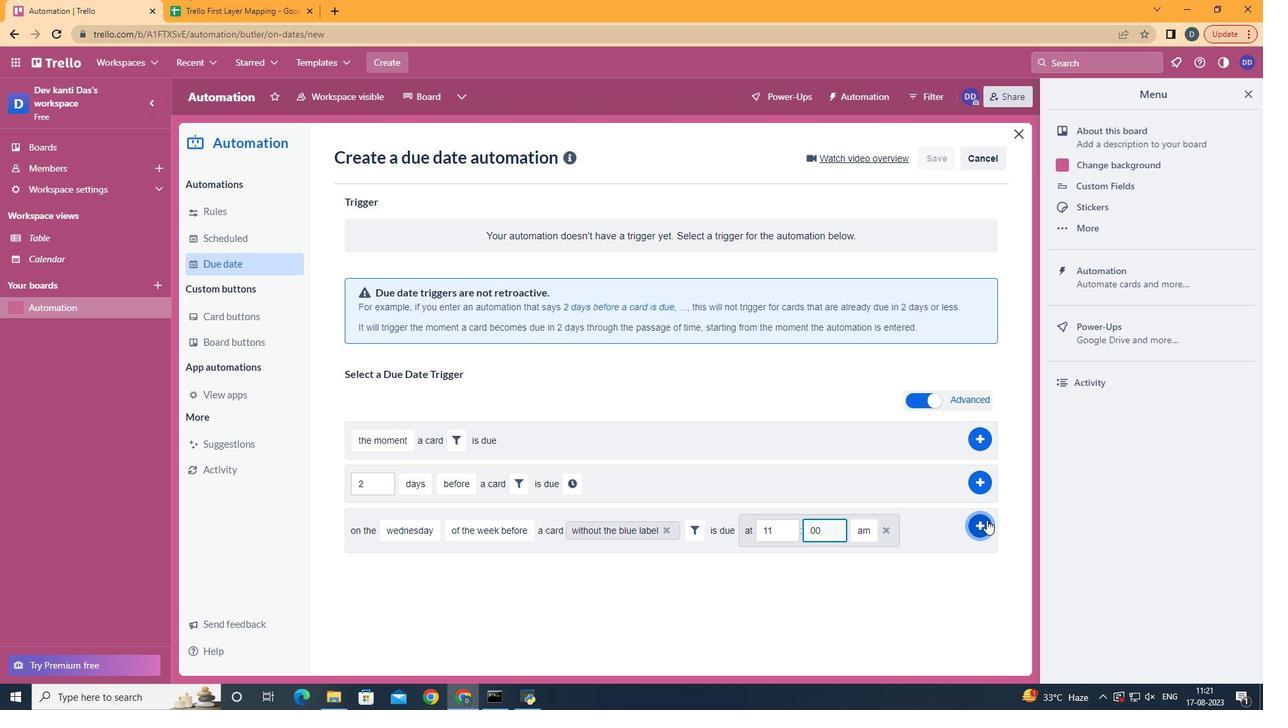 
Action: Mouse pressed left at (987, 520)
Screenshot: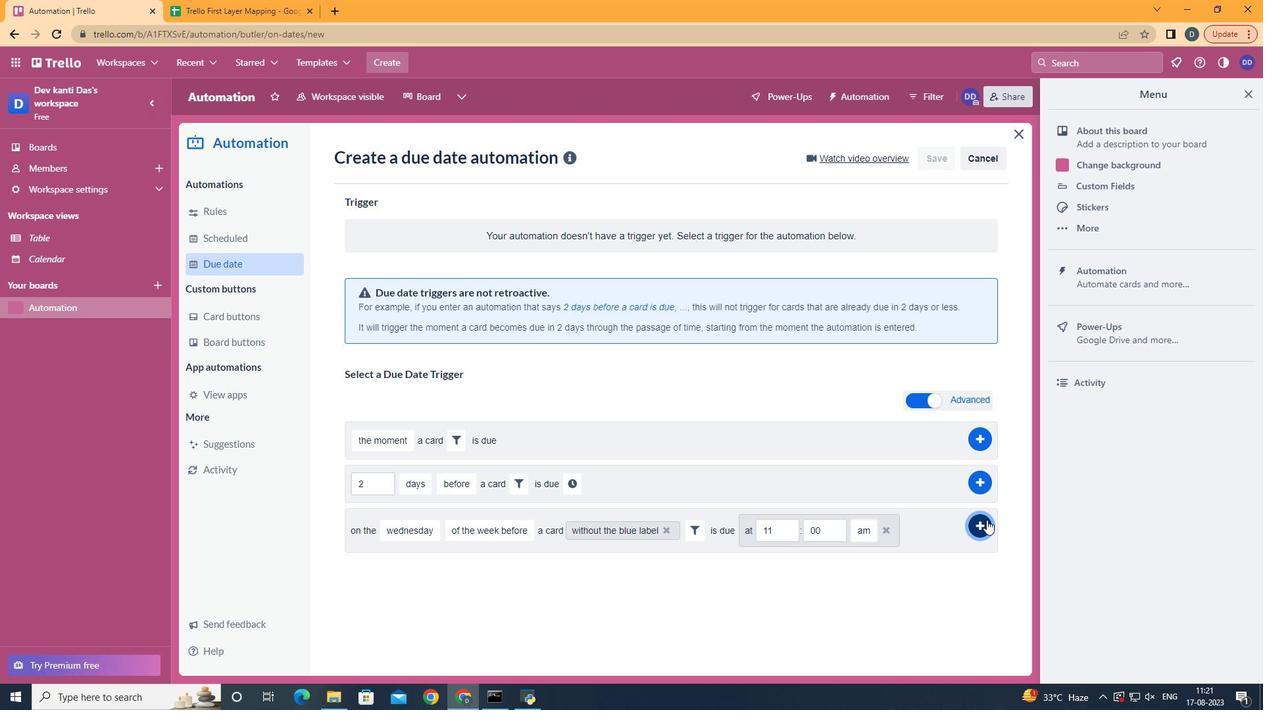 
